 Task: Look for products in the category "Other Syrups" from Sprouts only.
Action: Mouse moved to (240, 112)
Screenshot: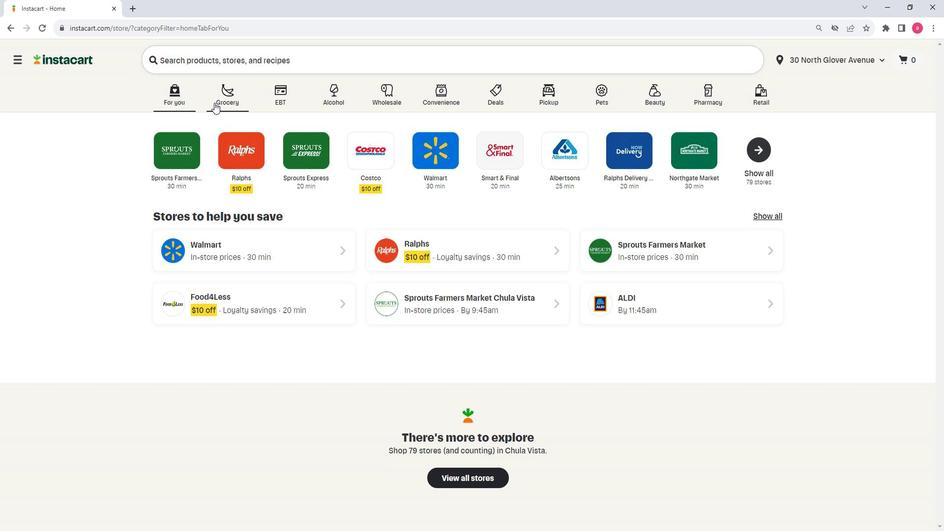 
Action: Mouse pressed left at (240, 112)
Screenshot: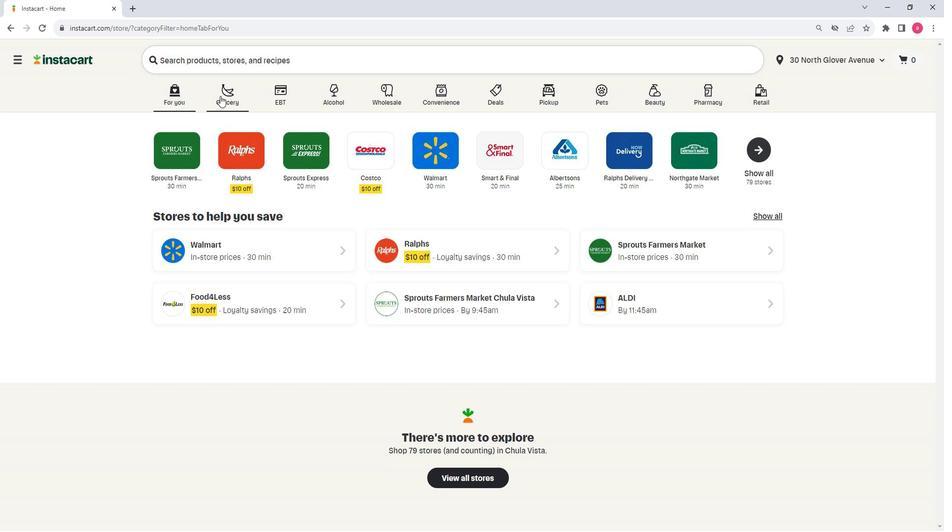 
Action: Mouse moved to (320, 266)
Screenshot: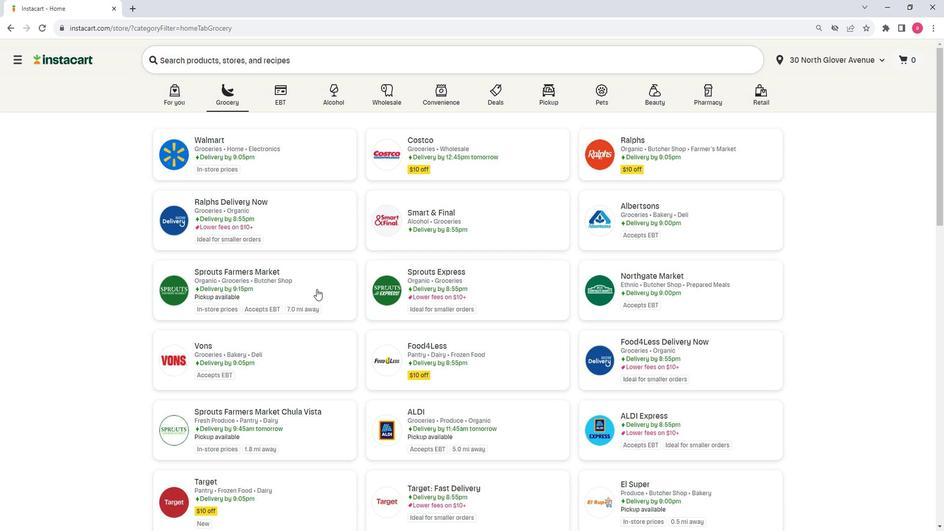 
Action: Mouse pressed left at (320, 266)
Screenshot: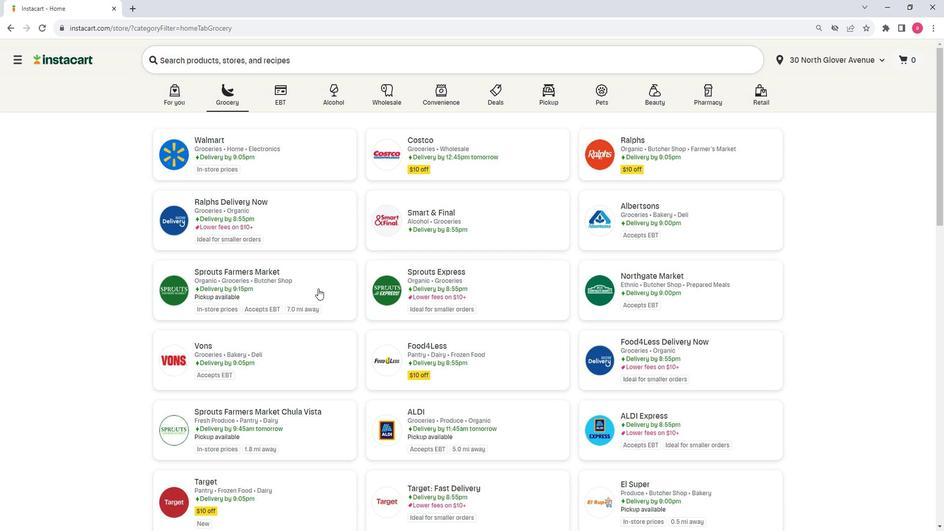 
Action: Mouse moved to (126, 320)
Screenshot: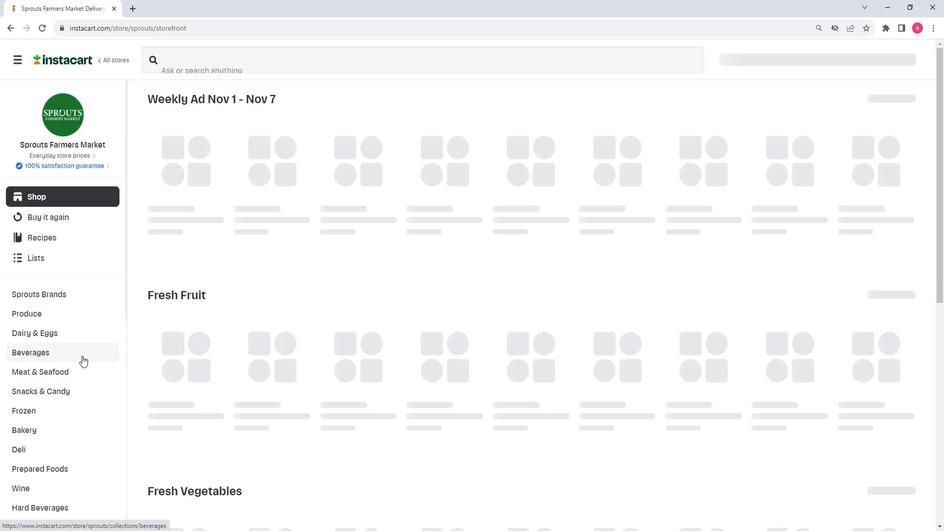 
Action: Mouse scrolled (126, 320) with delta (0, 0)
Screenshot: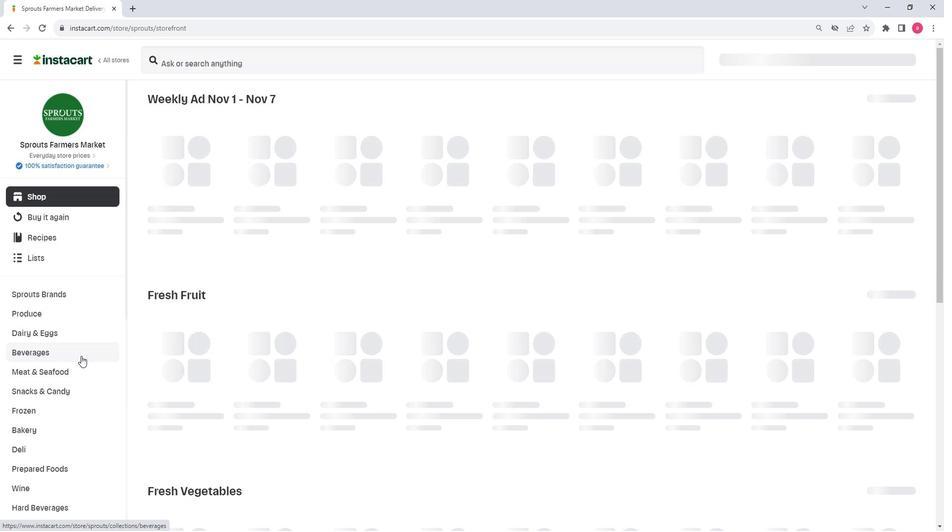 
Action: Mouse scrolled (126, 320) with delta (0, 0)
Screenshot: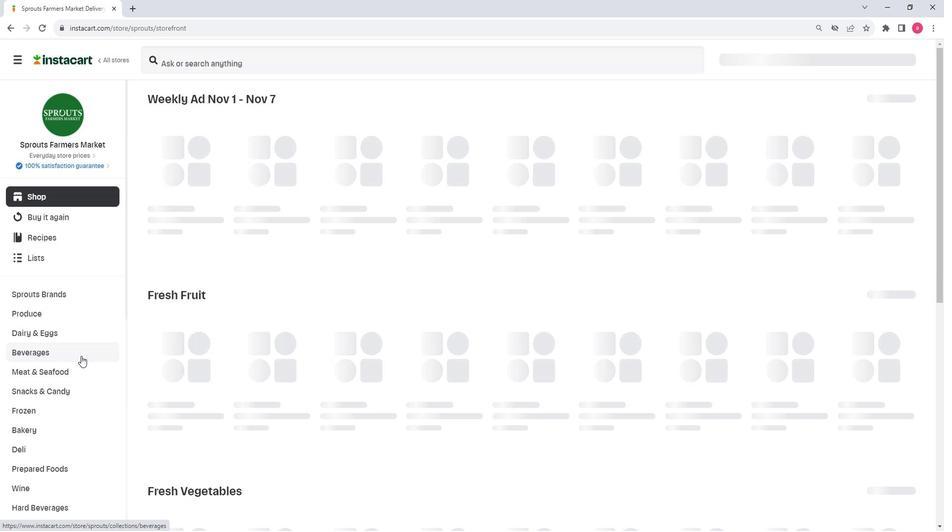 
Action: Mouse scrolled (126, 320) with delta (0, 0)
Screenshot: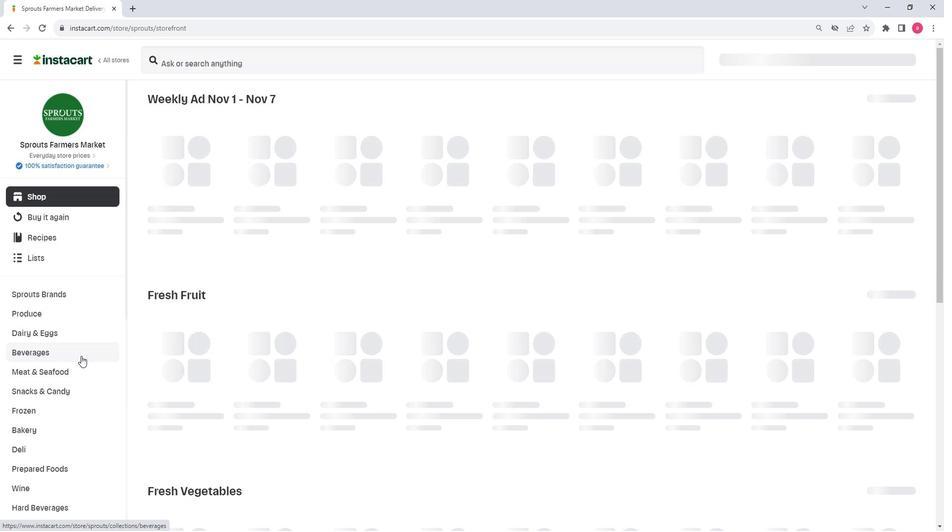 
Action: Mouse scrolled (126, 320) with delta (0, 0)
Screenshot: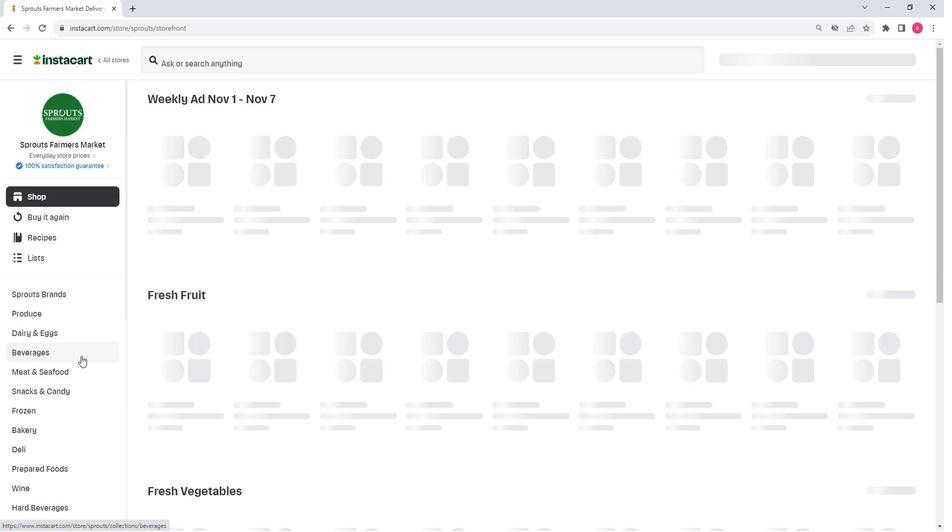 
Action: Mouse scrolled (126, 320) with delta (0, 0)
Screenshot: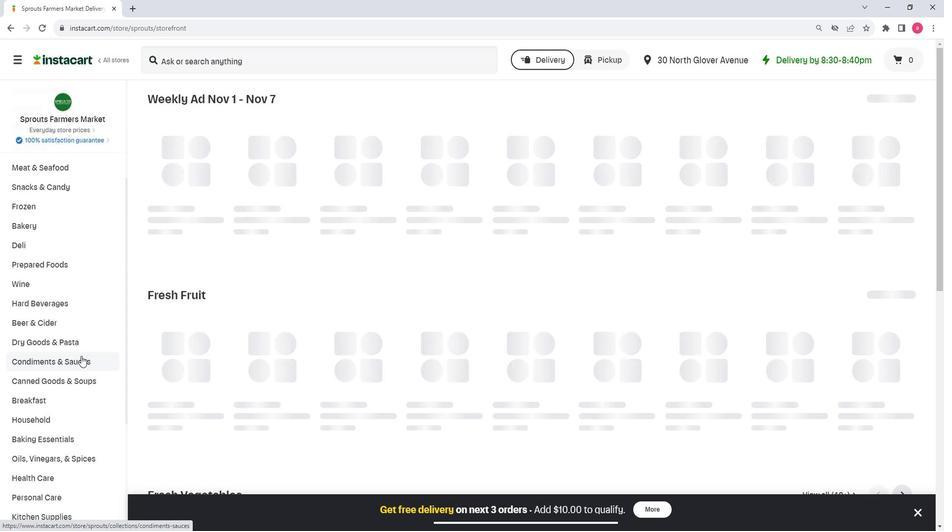 
Action: Mouse scrolled (126, 320) with delta (0, 0)
Screenshot: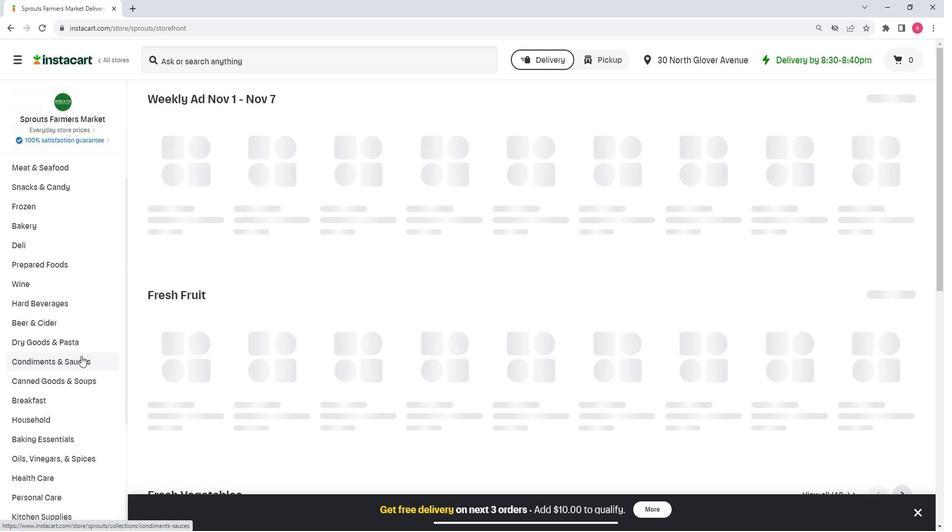 
Action: Mouse scrolled (126, 320) with delta (0, 0)
Screenshot: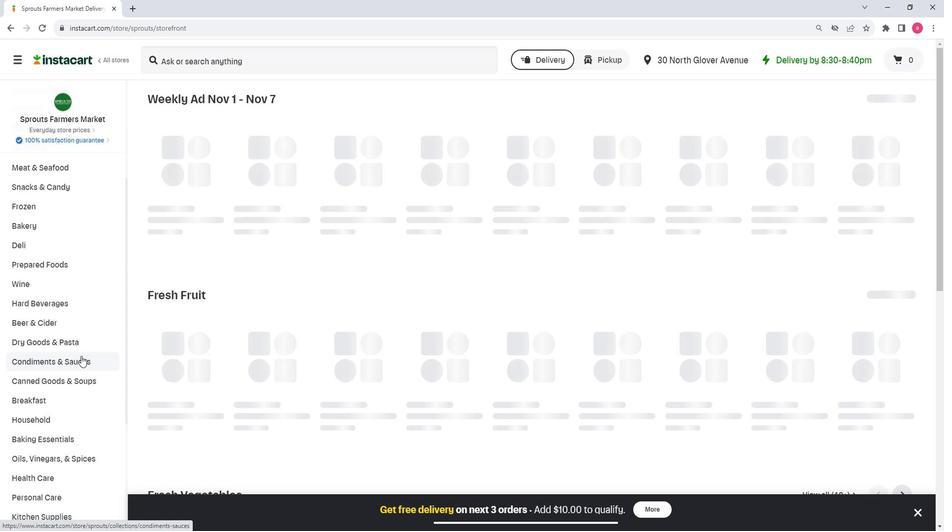 
Action: Mouse scrolled (126, 320) with delta (0, 0)
Screenshot: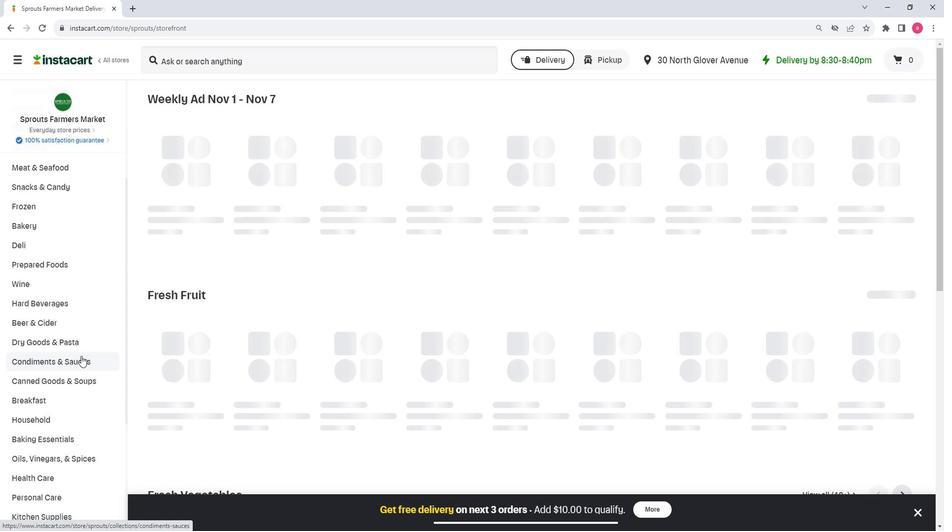 
Action: Mouse moved to (106, 233)
Screenshot: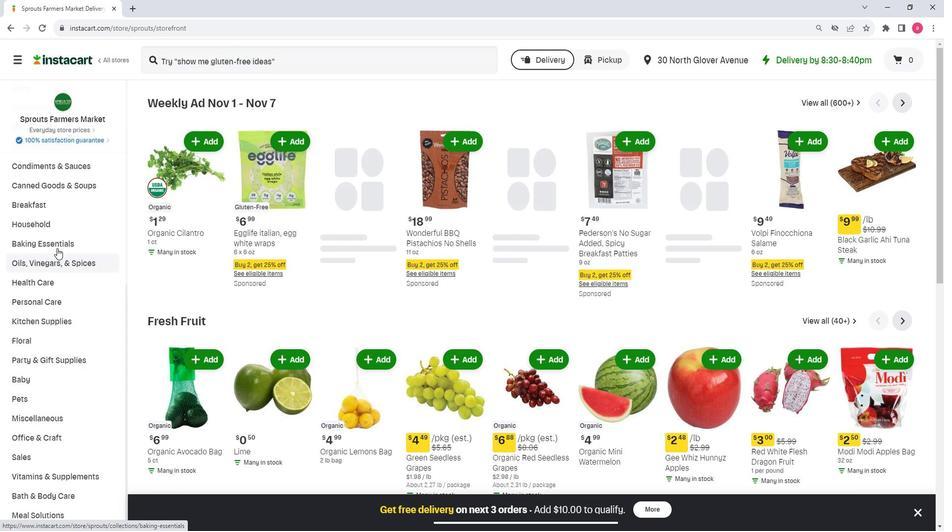 
Action: Mouse pressed left at (106, 233)
Screenshot: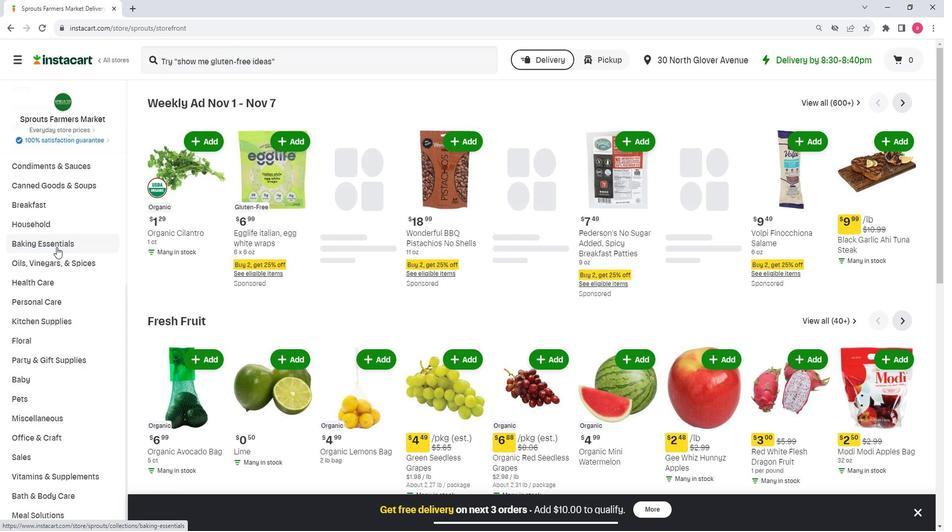 
Action: Mouse moved to (576, 139)
Screenshot: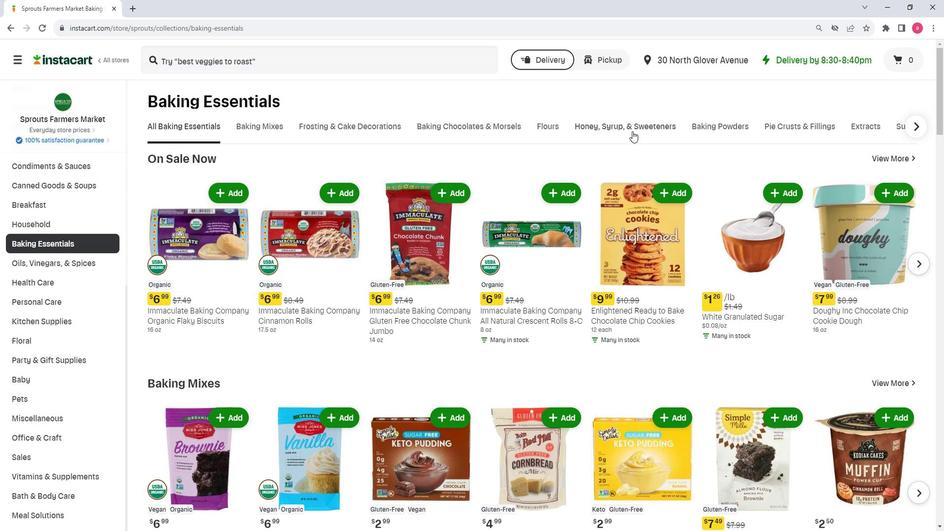 
Action: Mouse pressed left at (576, 139)
Screenshot: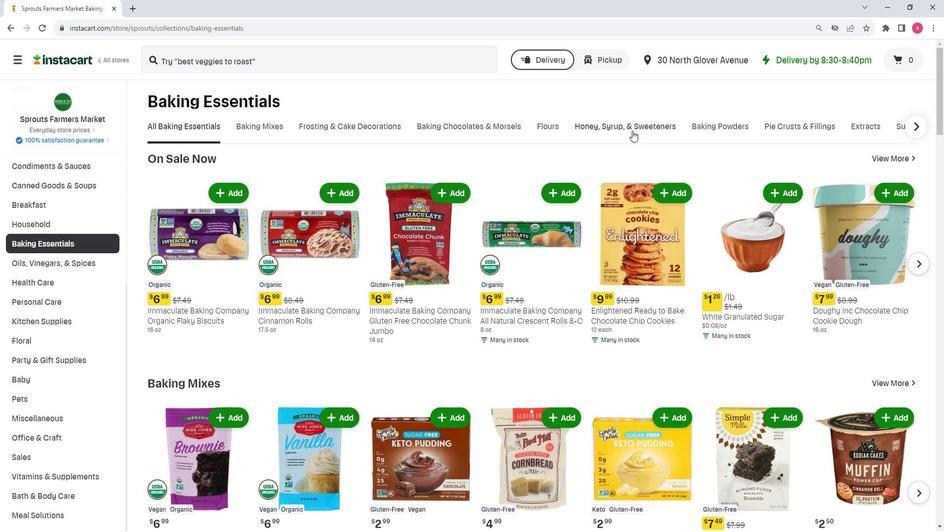 
Action: Mouse moved to (535, 177)
Screenshot: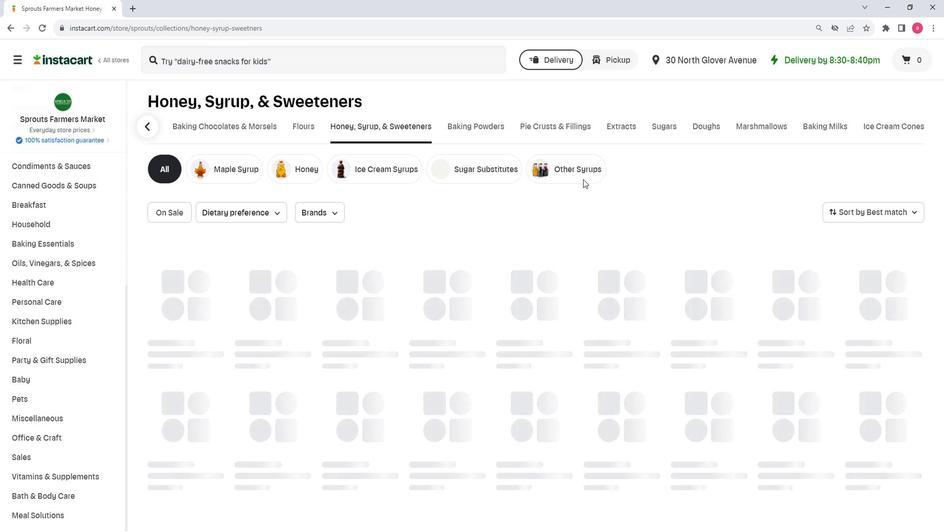 
Action: Mouse pressed left at (535, 177)
Screenshot: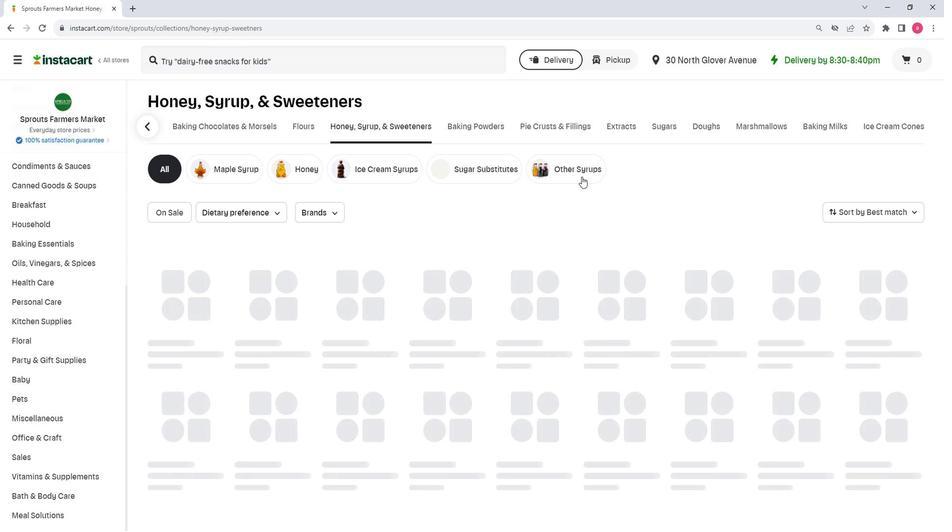 
Action: Mouse moved to (325, 200)
Screenshot: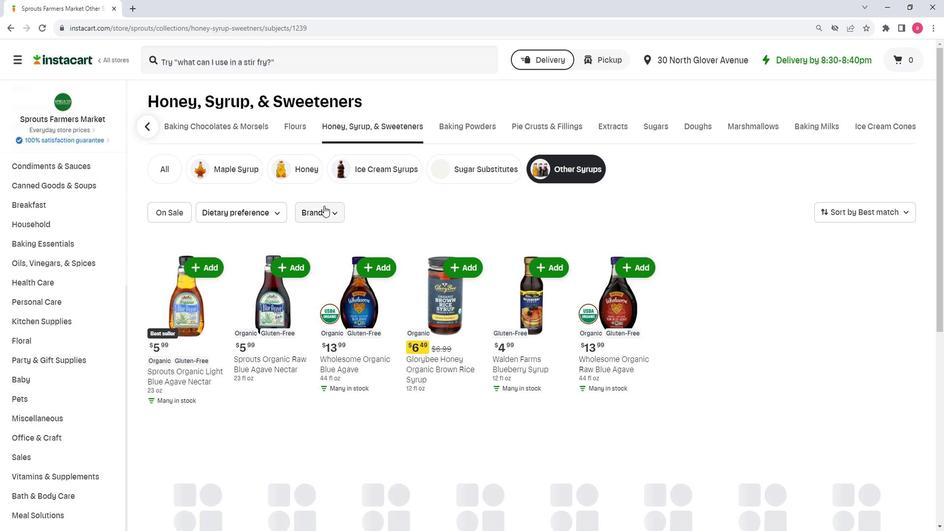 
Action: Mouse pressed left at (325, 200)
Screenshot: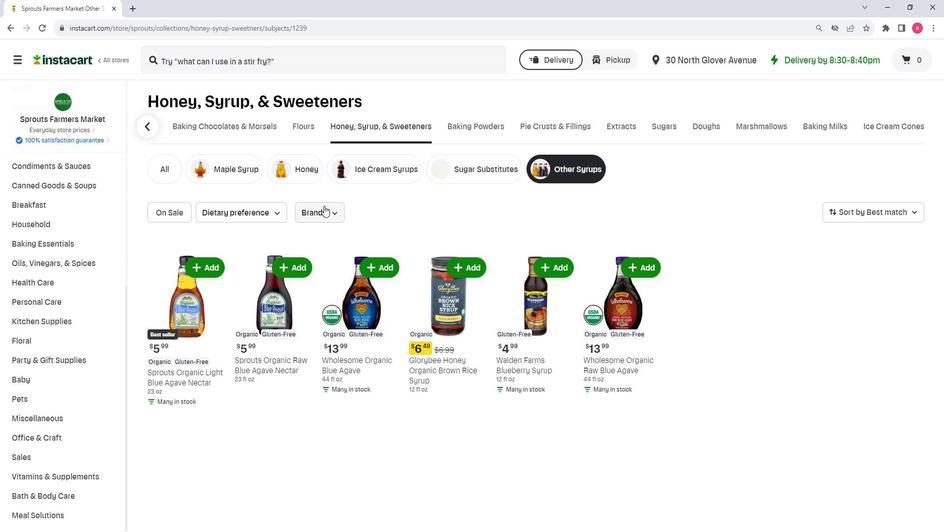 
Action: Mouse moved to (328, 271)
Screenshot: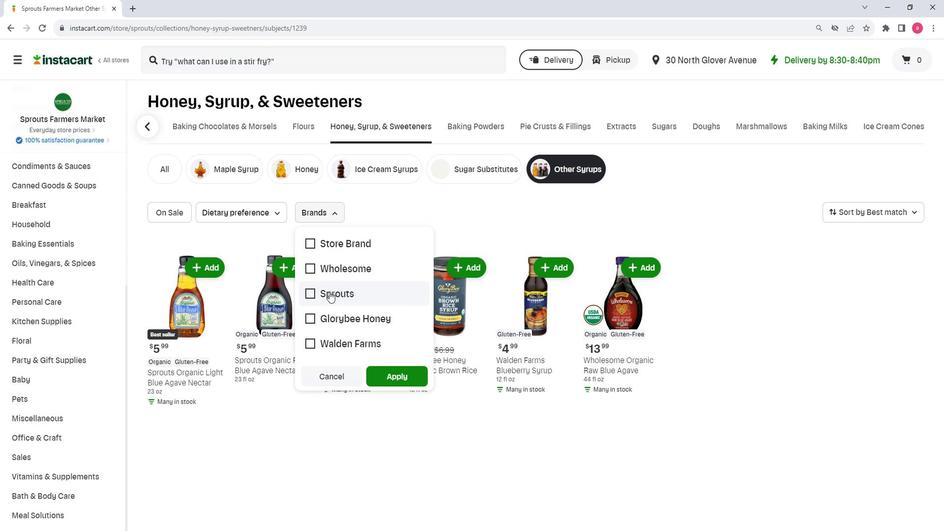 
Action: Mouse pressed left at (328, 271)
Screenshot: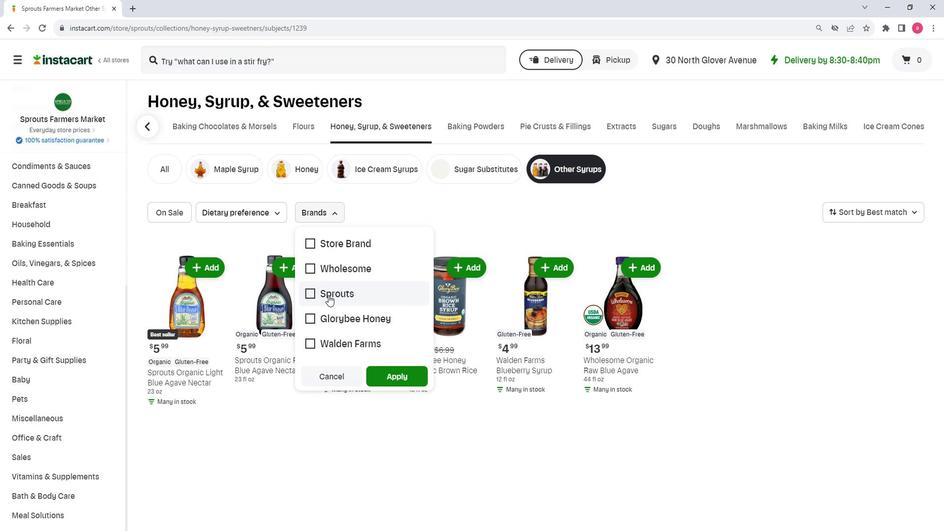 
Action: Mouse moved to (382, 336)
Screenshot: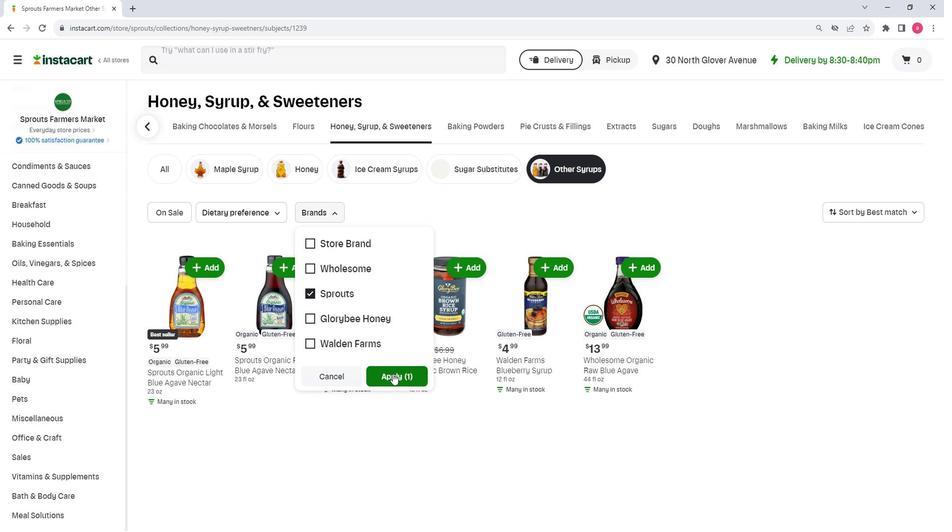 
Action: Mouse pressed left at (382, 336)
Screenshot: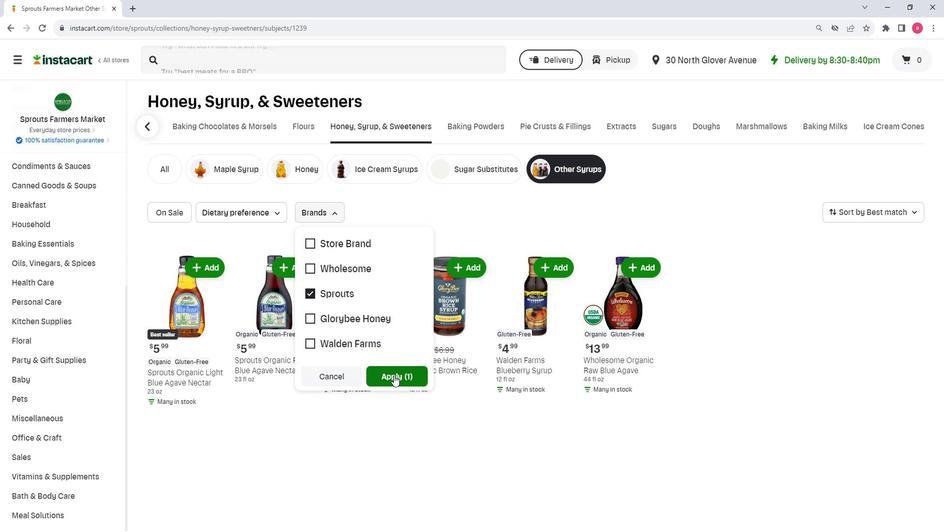 
Action: Mouse moved to (414, 238)
Screenshot: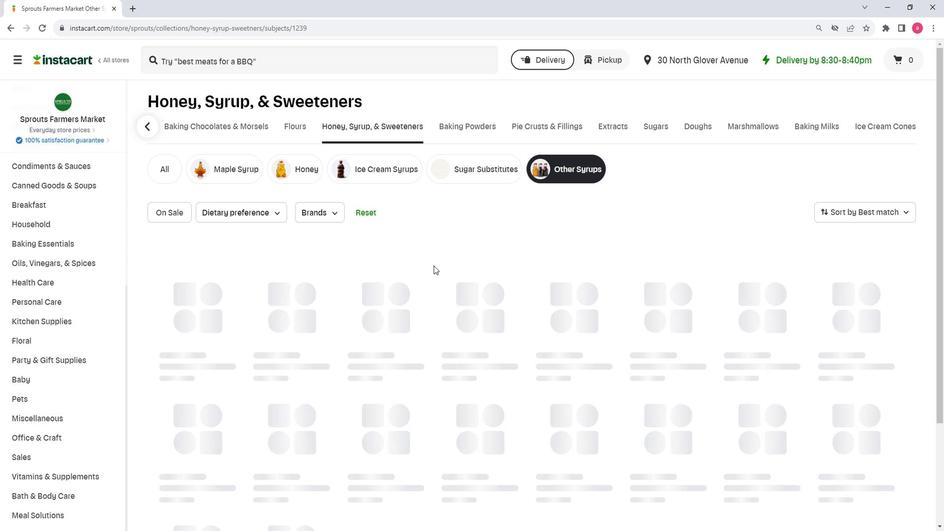 
